 Task: Add Attachment from Google Drive to Card Card0000000011 in Board Board0000000003 in Workspace WS0000000001 in Trello. Add Cover Orange to Card Card0000000011 in Board Board0000000003 in Workspace WS0000000001 in Trello. Add "Add Label …" with "Title" Title0000000011 to Button Button0000000011 to Card Card0000000011 in Board Board0000000003 in Workspace WS0000000001 in Trello. Add Description DS0000000011 to Card Card0000000011 in Board Board0000000003 in Workspace WS0000000001 in Trello. Add Comment CM0000000011 to Card Card0000000011 in Board Board0000000003 in Workspace WS0000000001 in Trello
Action: Mouse moved to (331, 470)
Screenshot: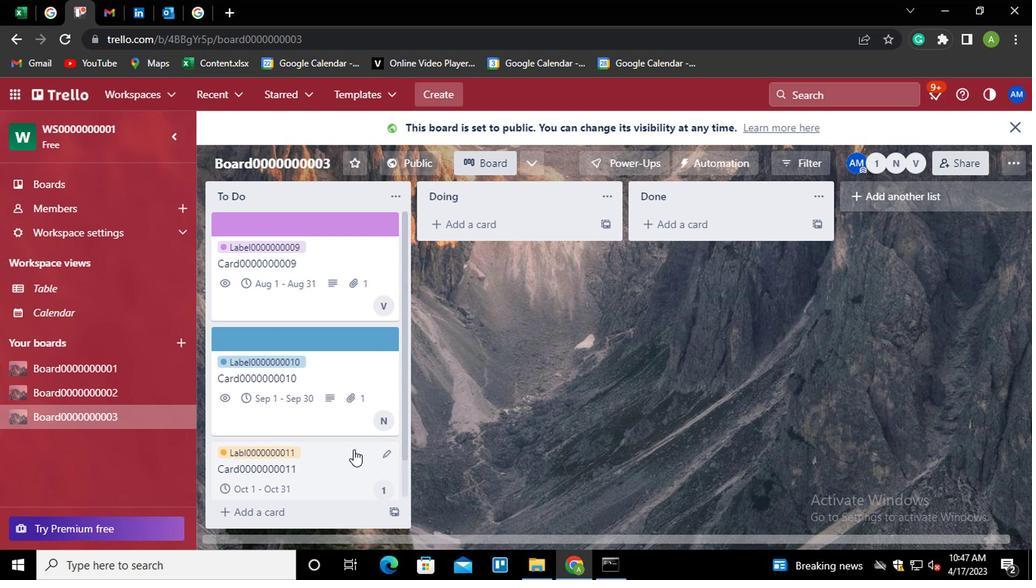 
Action: Mouse pressed left at (331, 470)
Screenshot: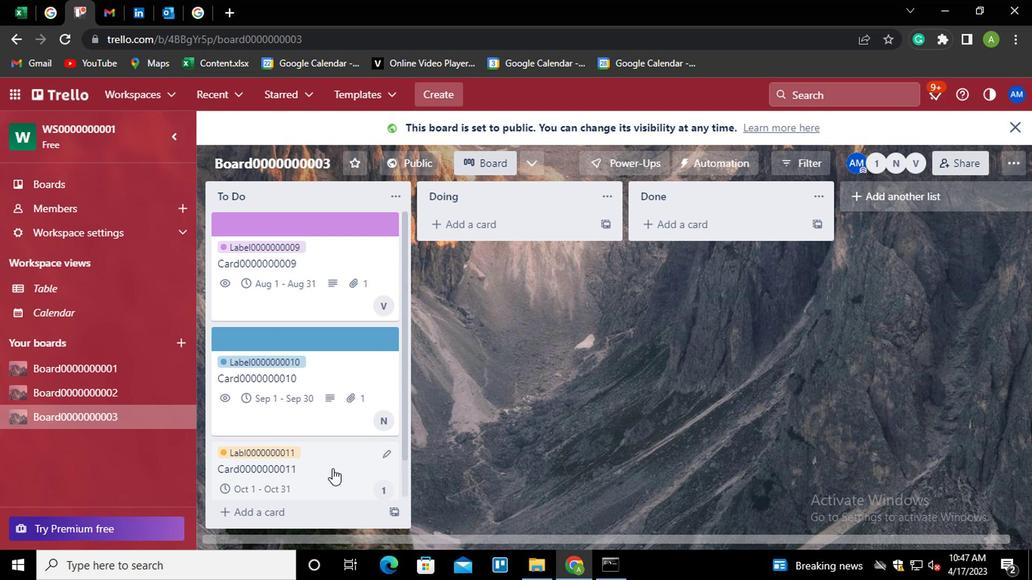 
Action: Mouse moved to (712, 390)
Screenshot: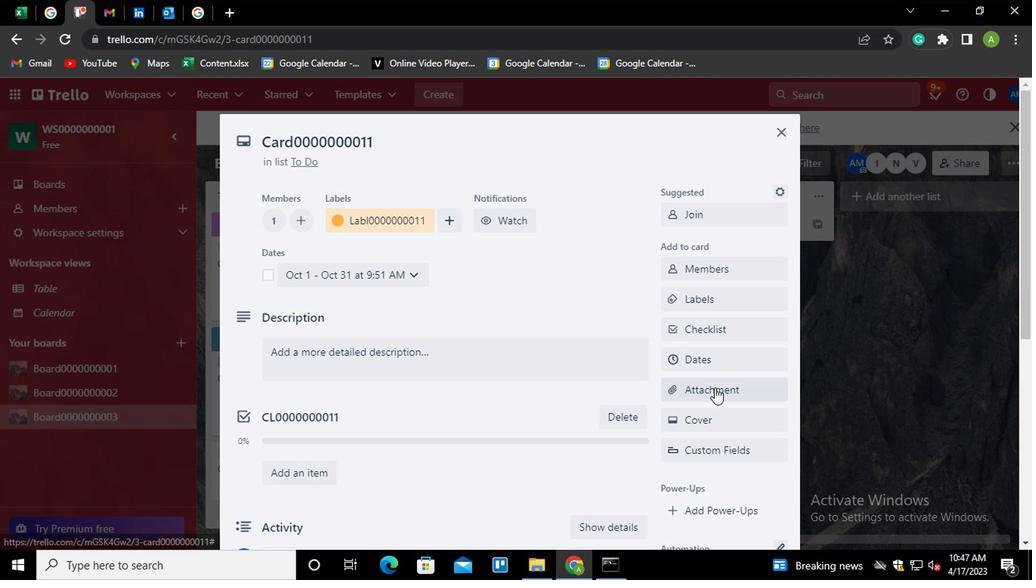 
Action: Mouse pressed left at (712, 390)
Screenshot: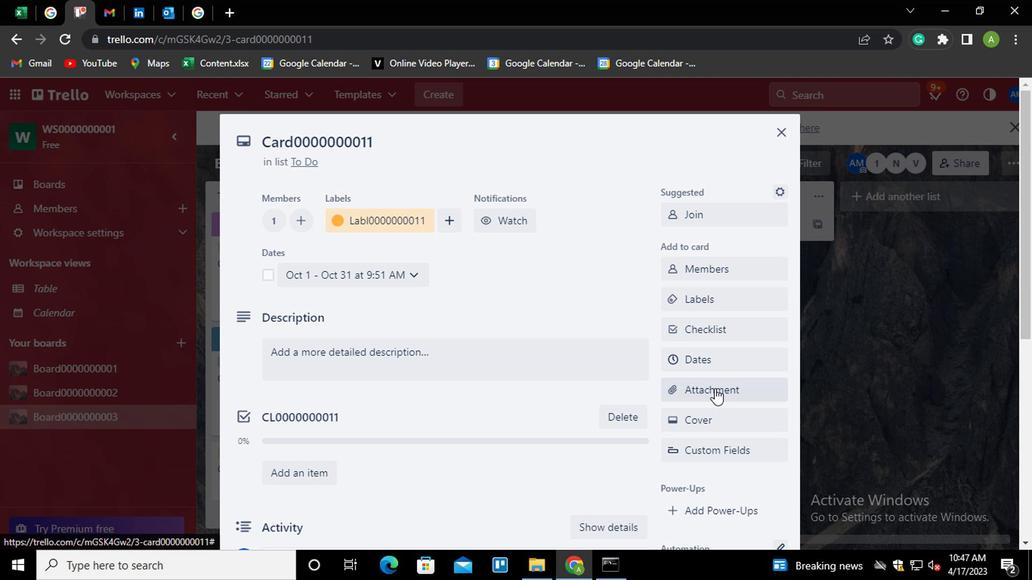 
Action: Mouse moved to (686, 214)
Screenshot: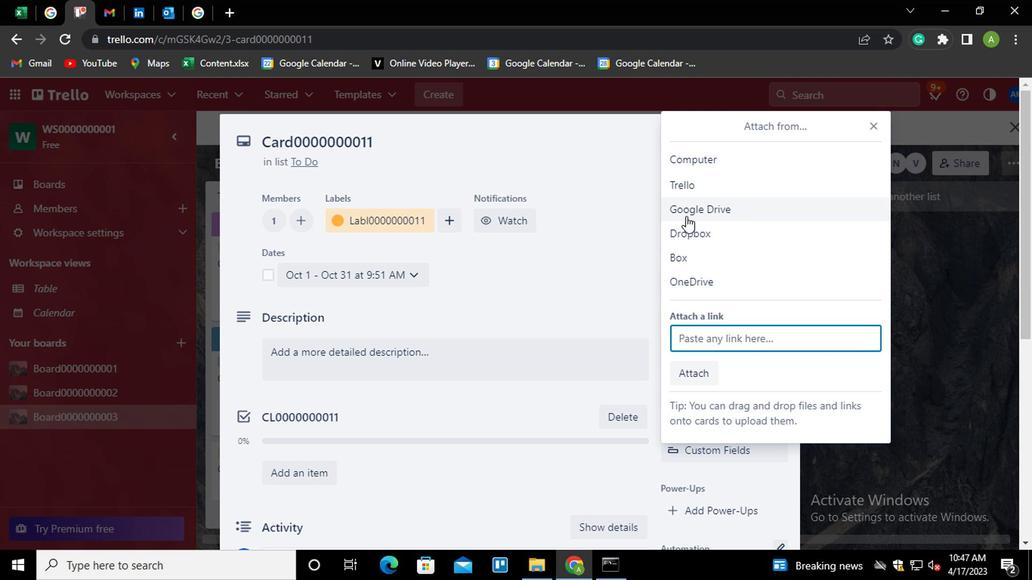 
Action: Mouse pressed left at (686, 214)
Screenshot: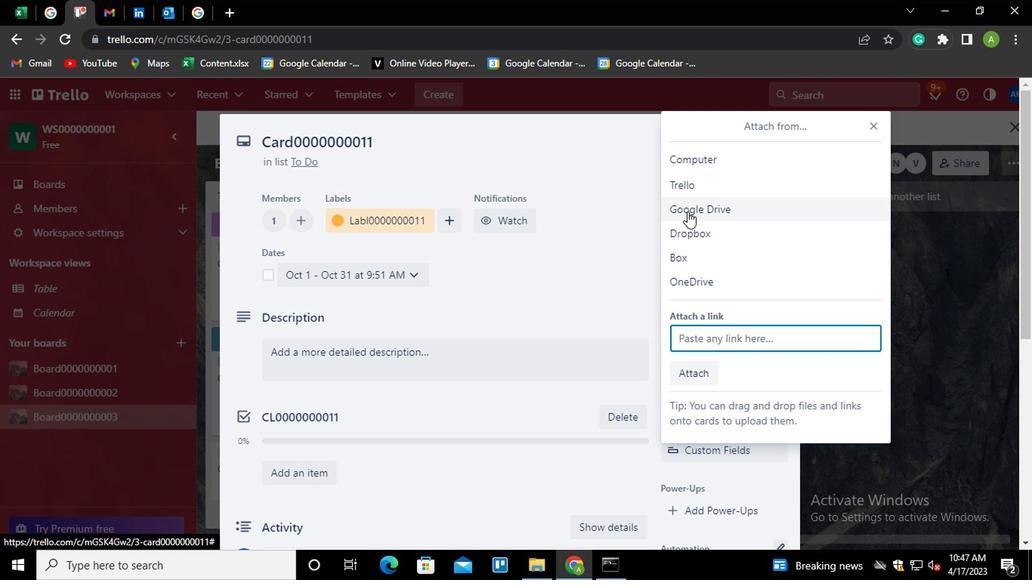 
Action: Mouse moved to (278, 324)
Screenshot: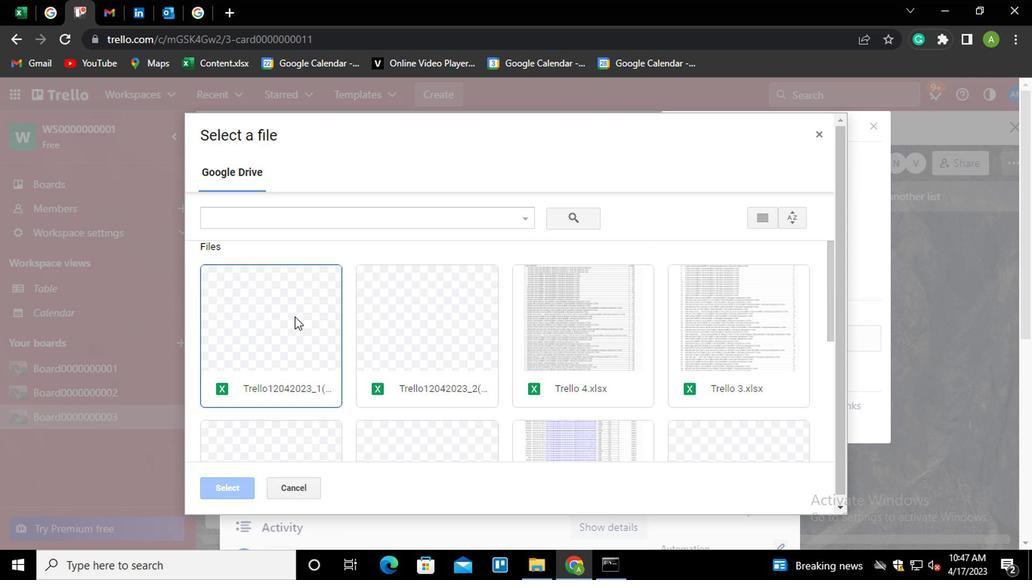 
Action: Mouse pressed left at (278, 324)
Screenshot: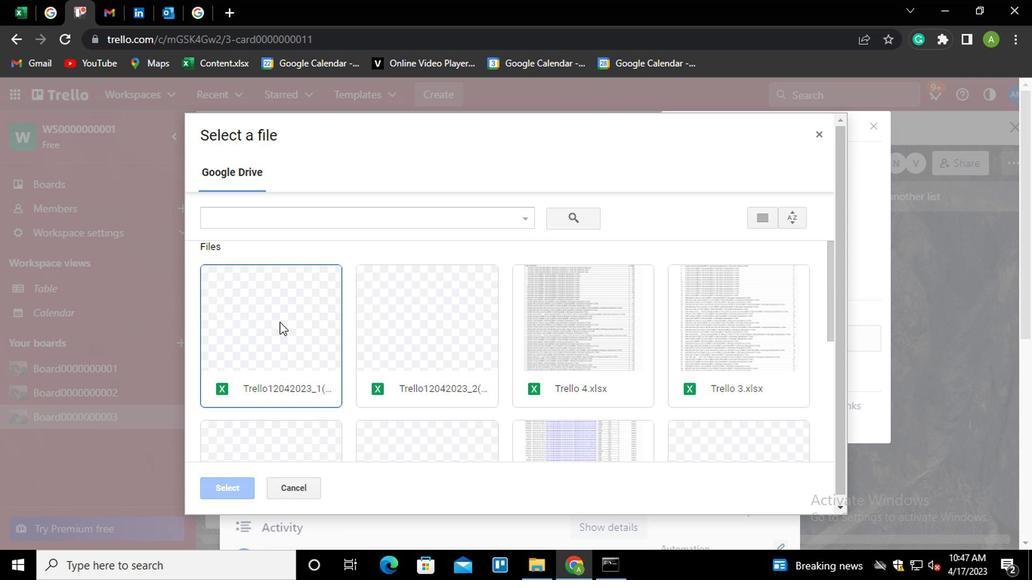 
Action: Mouse moved to (235, 481)
Screenshot: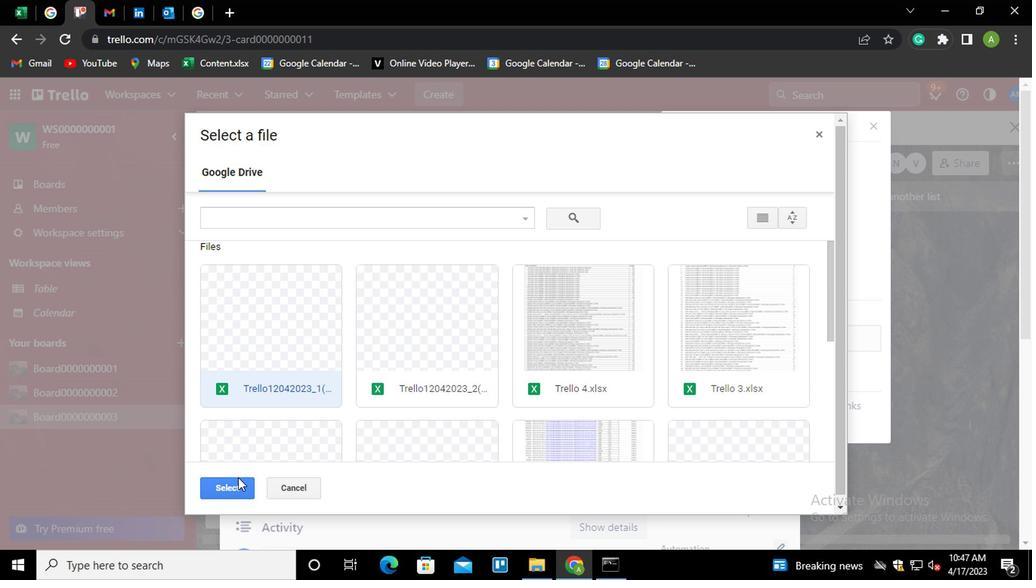 
Action: Mouse pressed left at (235, 481)
Screenshot: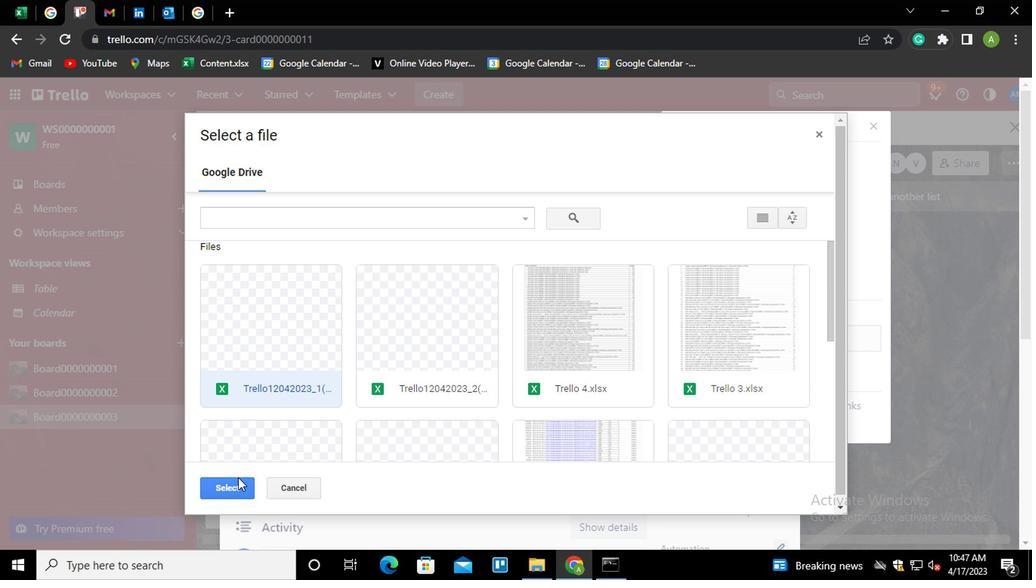 
Action: Mouse moved to (696, 421)
Screenshot: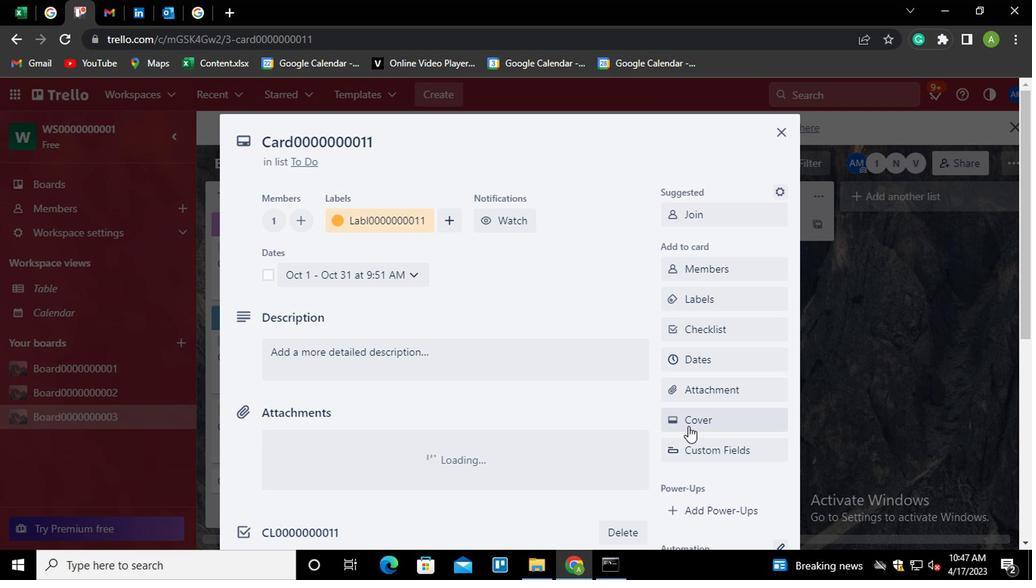 
Action: Mouse pressed left at (696, 421)
Screenshot: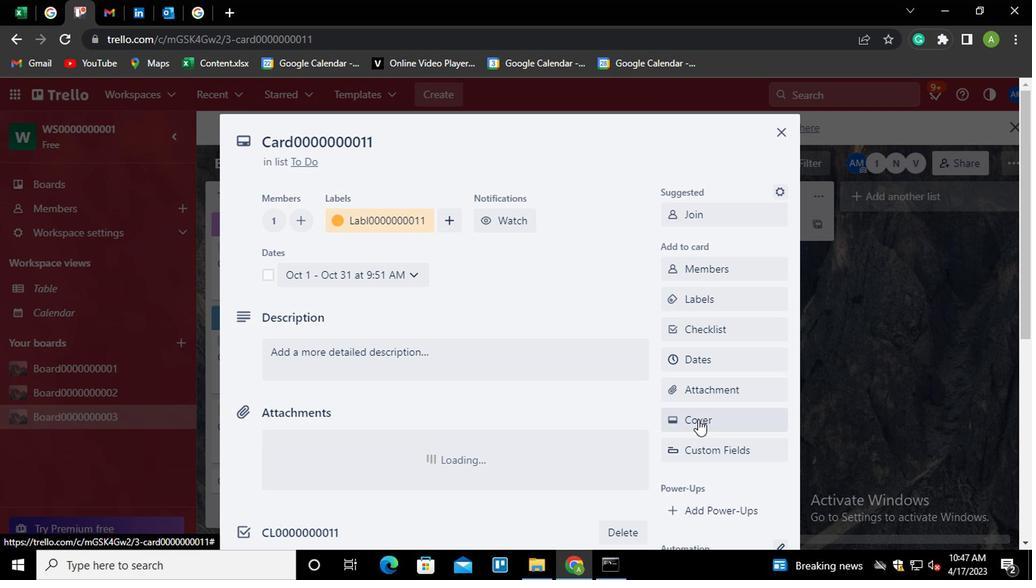 
Action: Mouse moved to (781, 253)
Screenshot: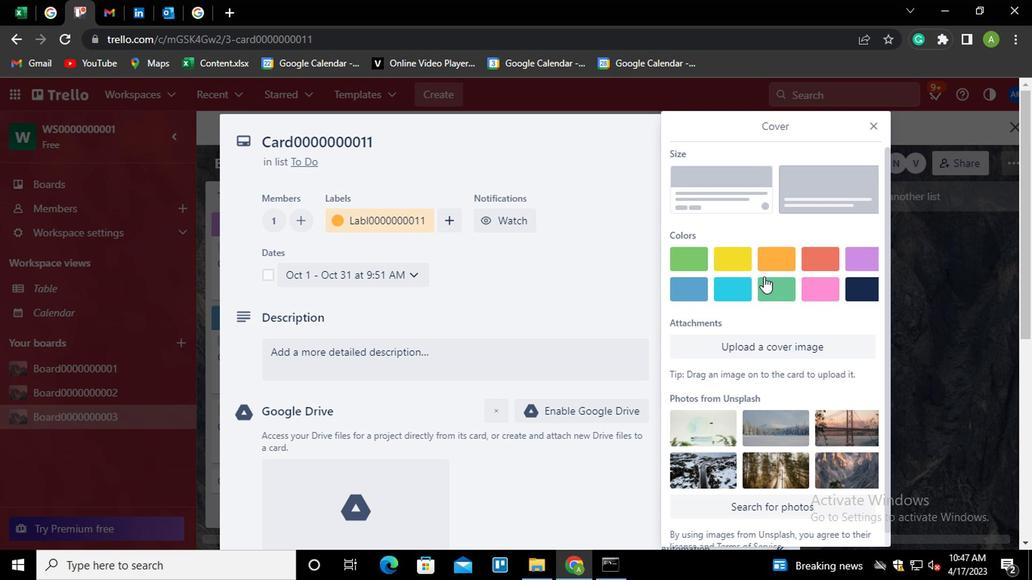 
Action: Mouse pressed left at (781, 253)
Screenshot: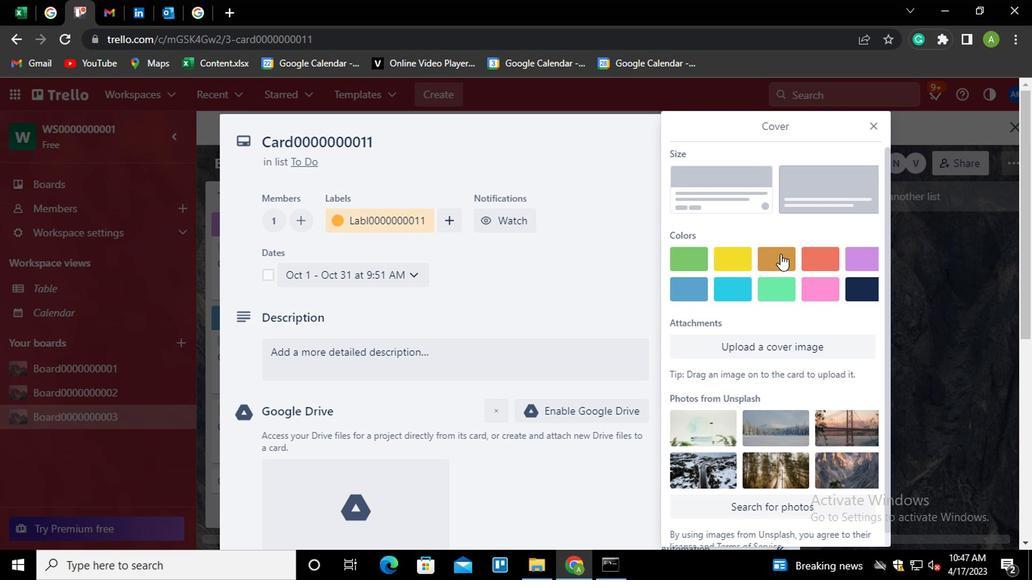 
Action: Mouse moved to (608, 271)
Screenshot: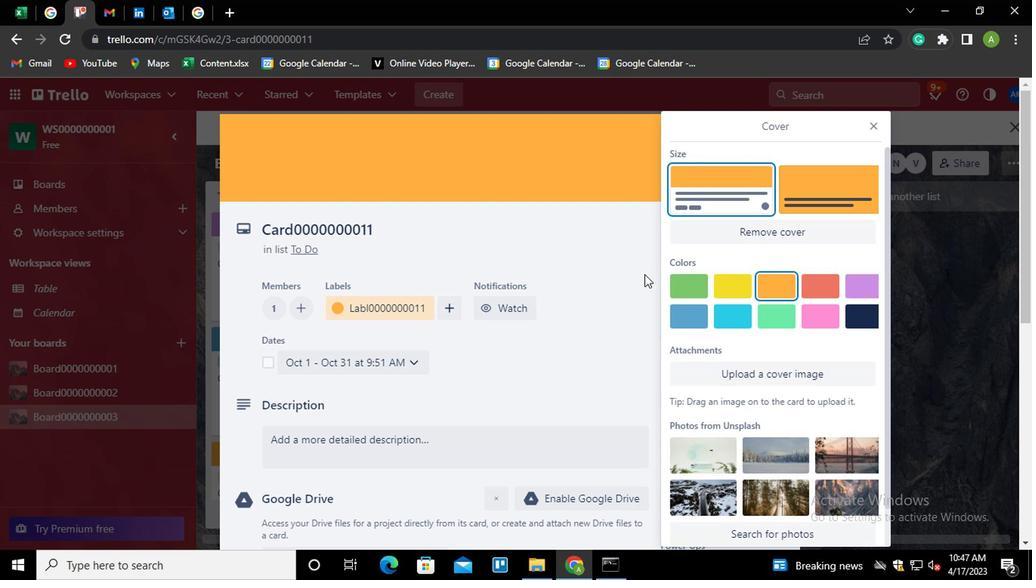
Action: Mouse pressed left at (608, 271)
Screenshot: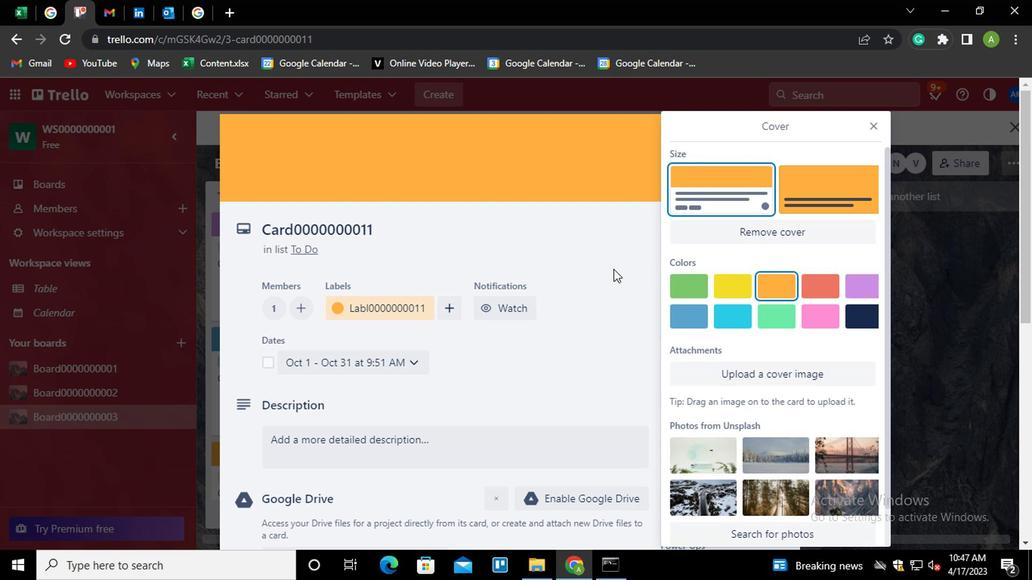 
Action: Mouse moved to (728, 476)
Screenshot: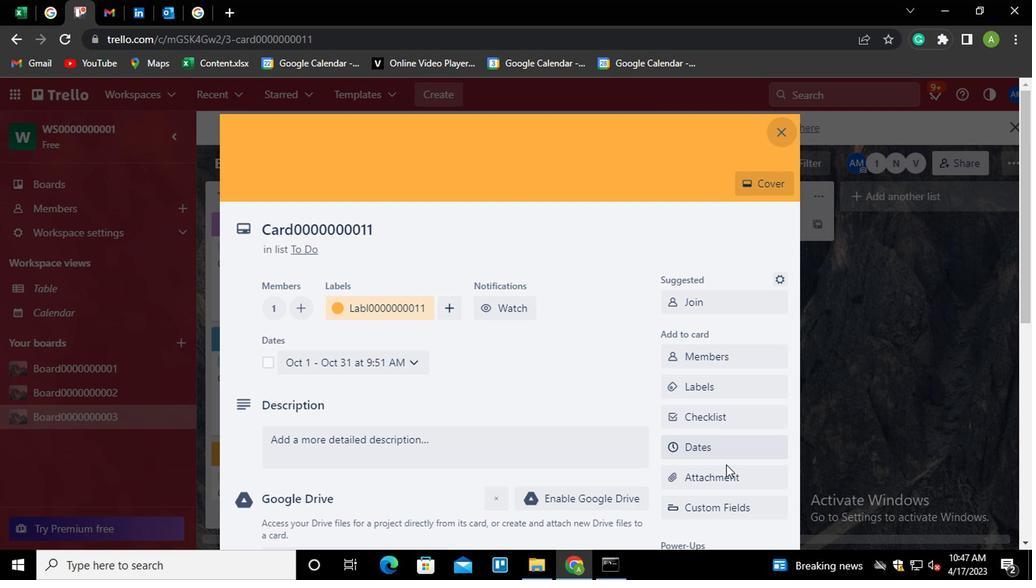 
Action: Mouse scrolled (728, 475) with delta (0, 0)
Screenshot: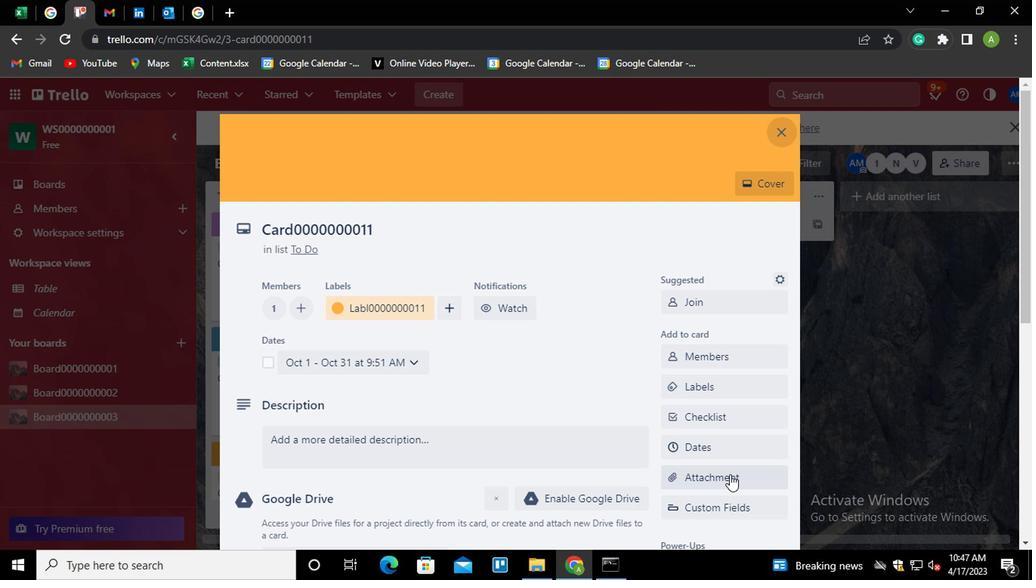 
Action: Mouse scrolled (728, 475) with delta (0, 0)
Screenshot: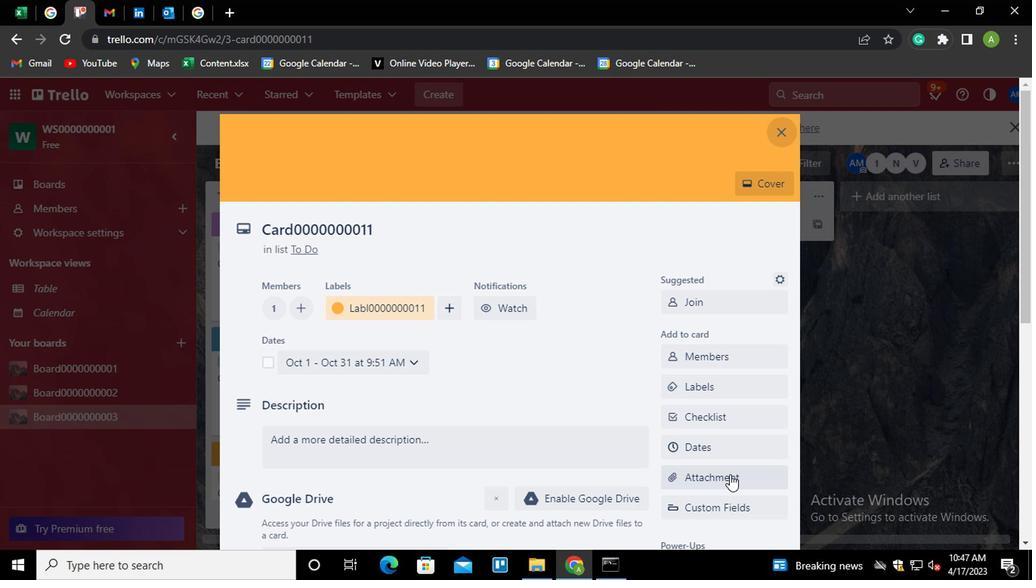 
Action: Mouse moved to (710, 443)
Screenshot: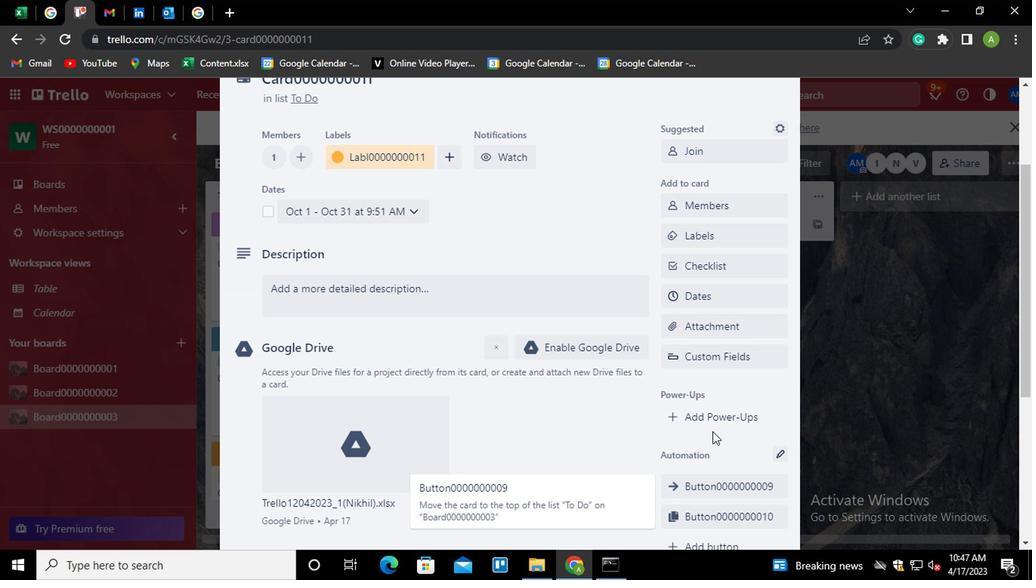 
Action: Mouse scrolled (710, 442) with delta (0, -1)
Screenshot: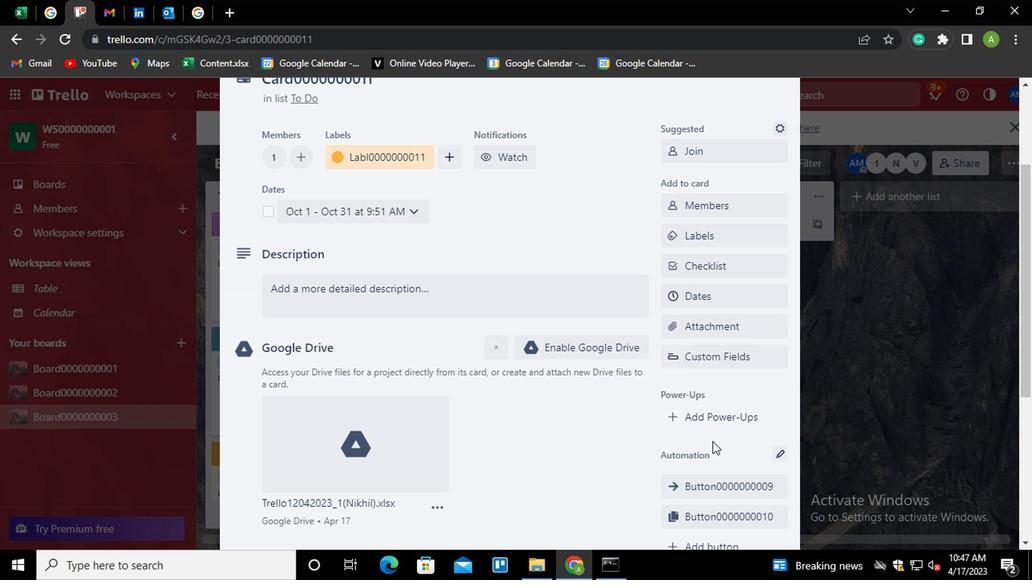 
Action: Mouse moved to (709, 467)
Screenshot: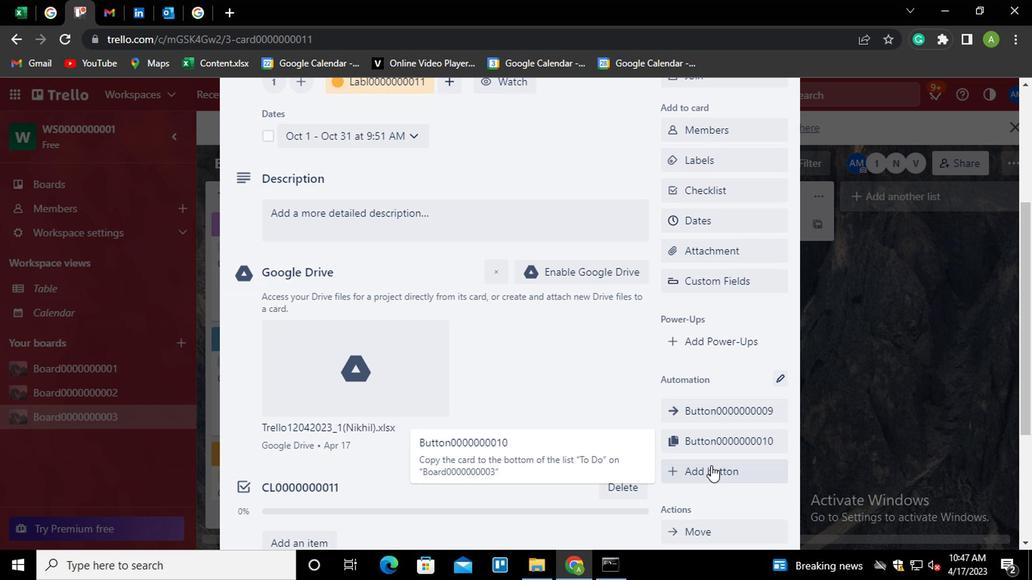 
Action: Mouse pressed left at (709, 467)
Screenshot: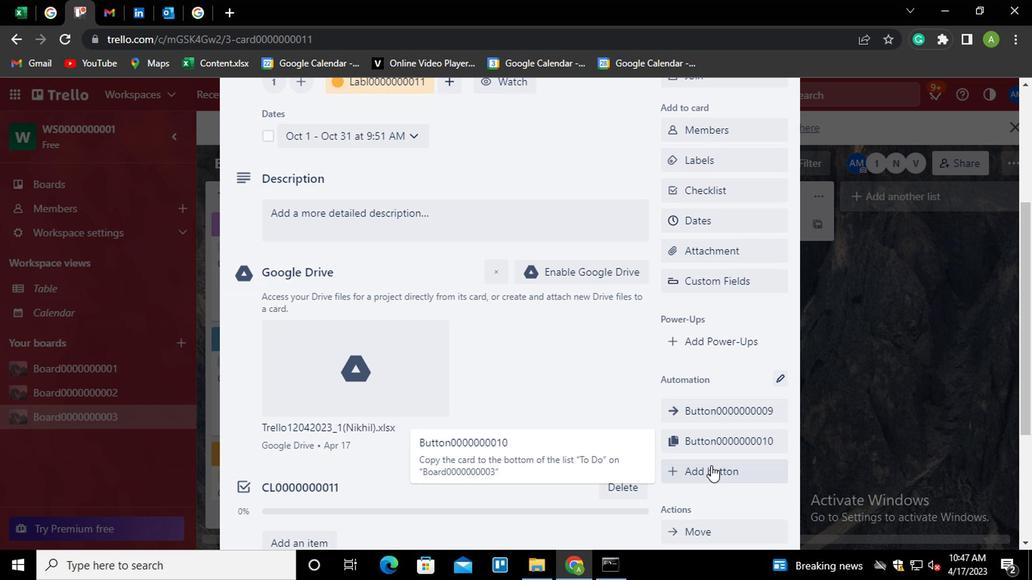 
Action: Mouse moved to (719, 256)
Screenshot: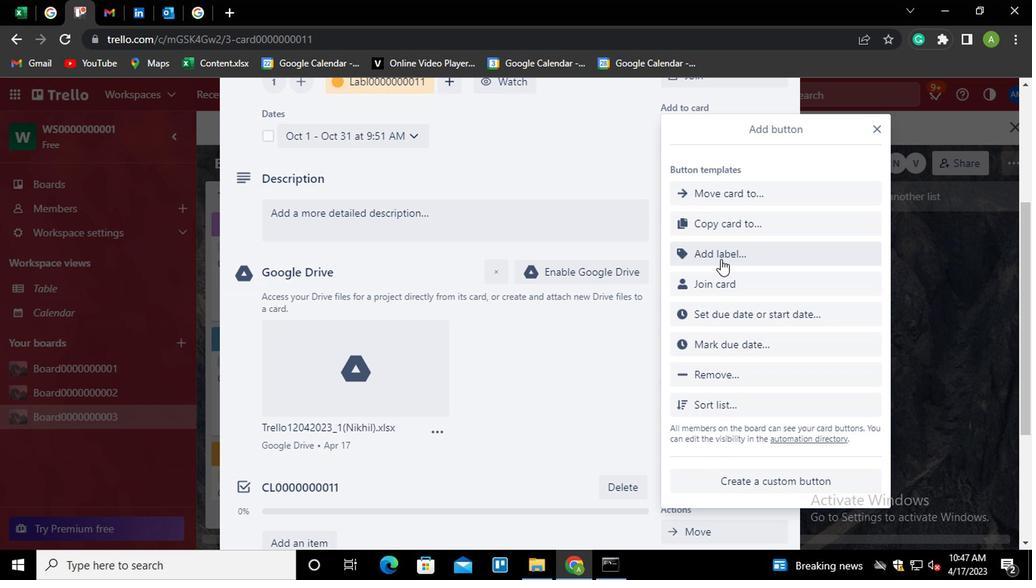 
Action: Mouse pressed left at (719, 256)
Screenshot: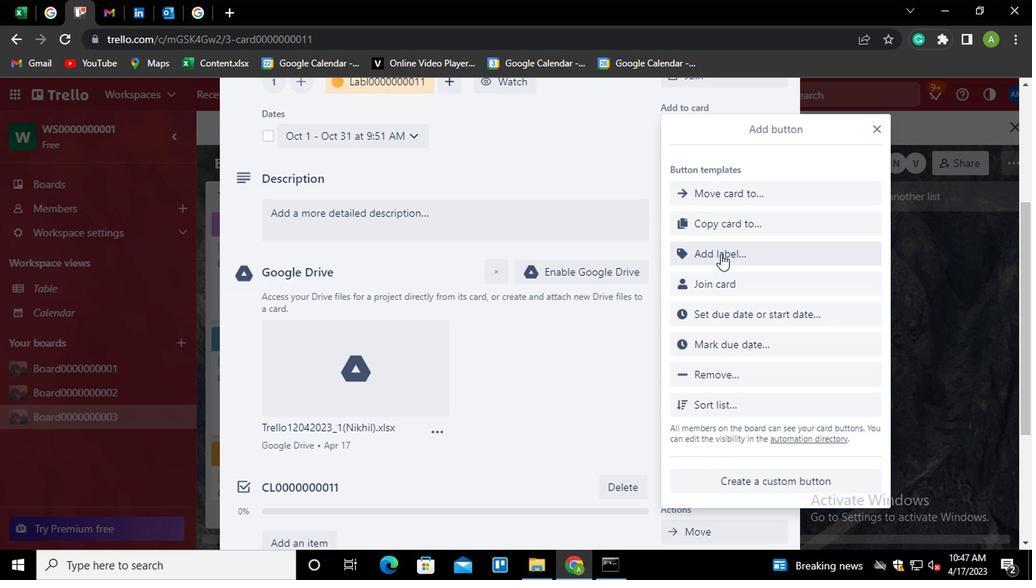 
Action: Mouse moved to (723, 245)
Screenshot: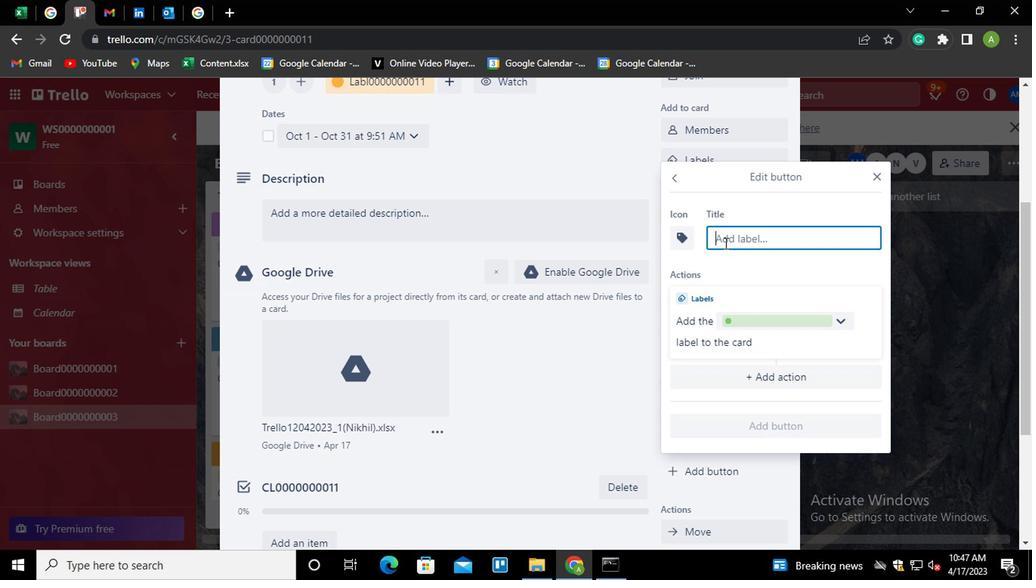 
Action: Mouse pressed left at (723, 245)
Screenshot: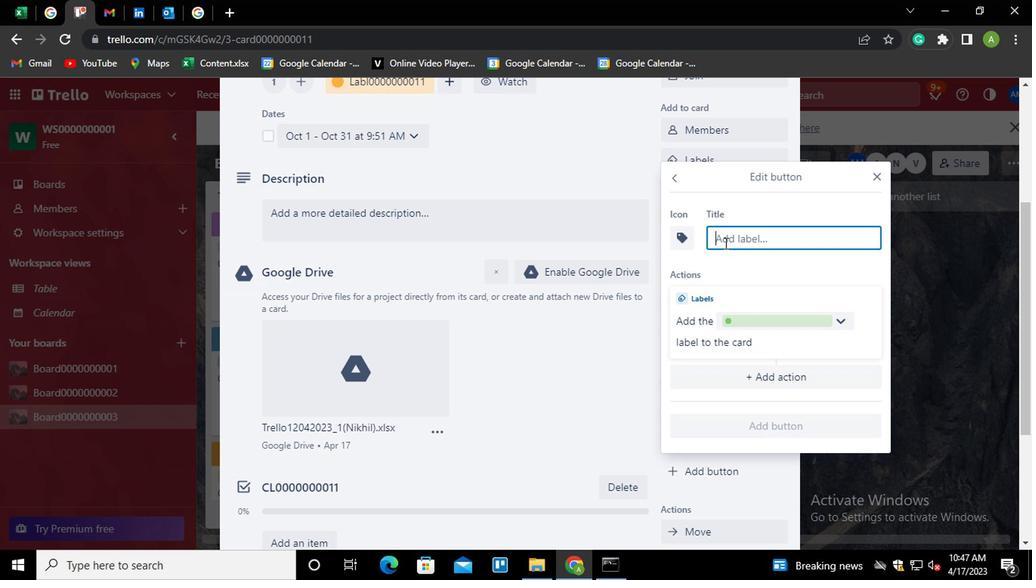 
Action: Key pressed <Key.shift>TITLE0000000011
Screenshot: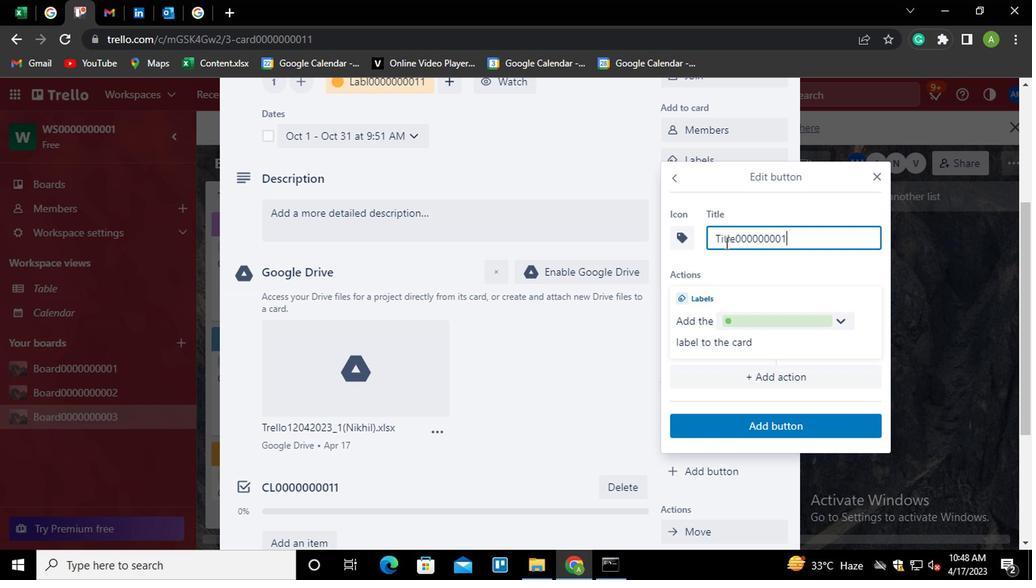 
Action: Mouse moved to (758, 430)
Screenshot: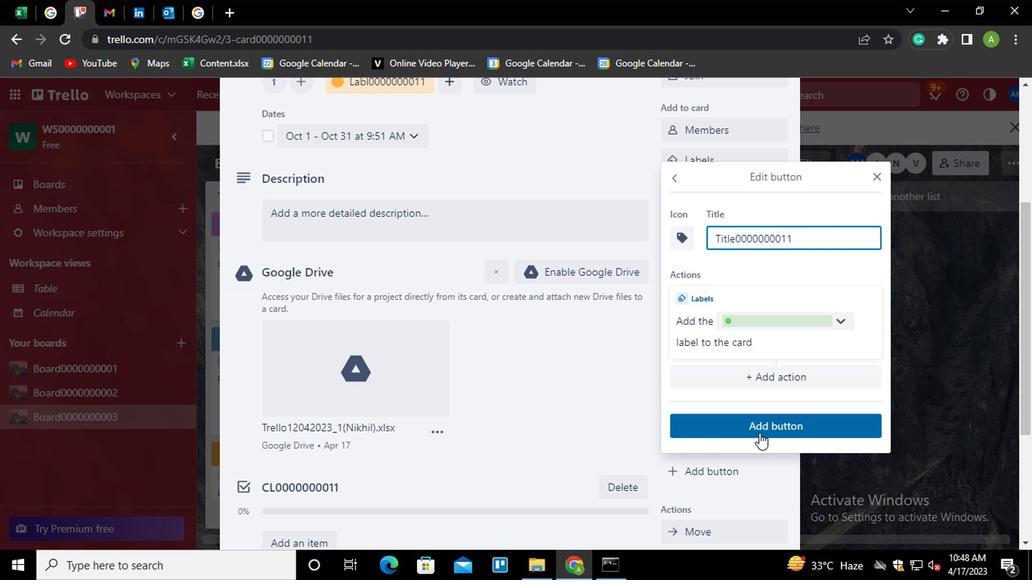
Action: Mouse pressed left at (758, 430)
Screenshot: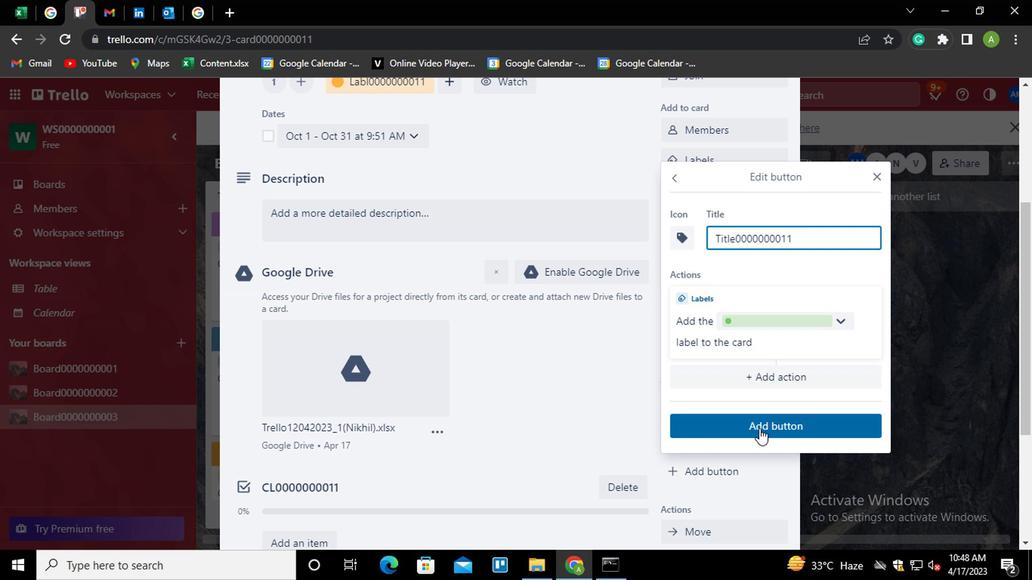
Action: Mouse moved to (349, 229)
Screenshot: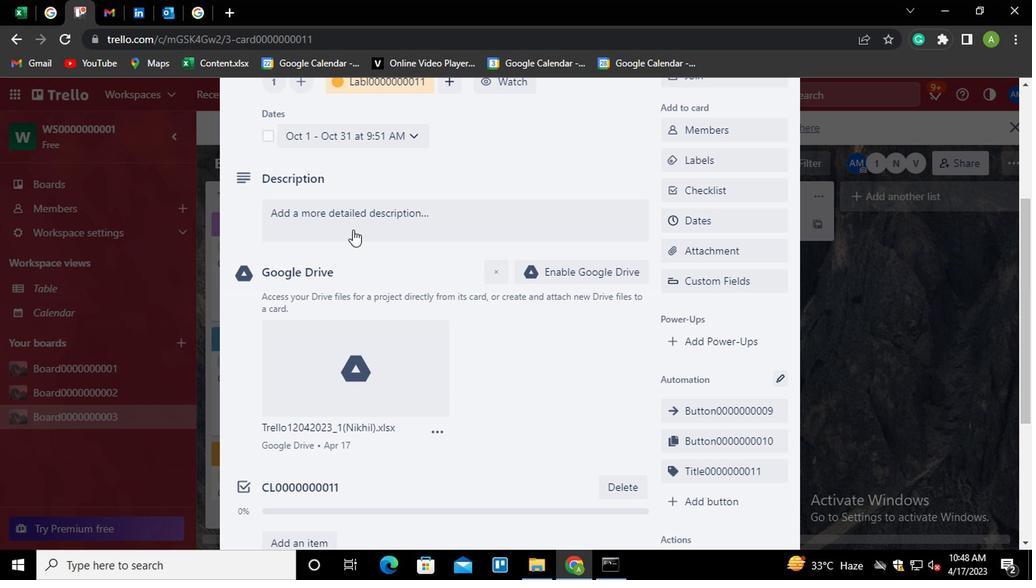 
Action: Mouse pressed left at (349, 229)
Screenshot: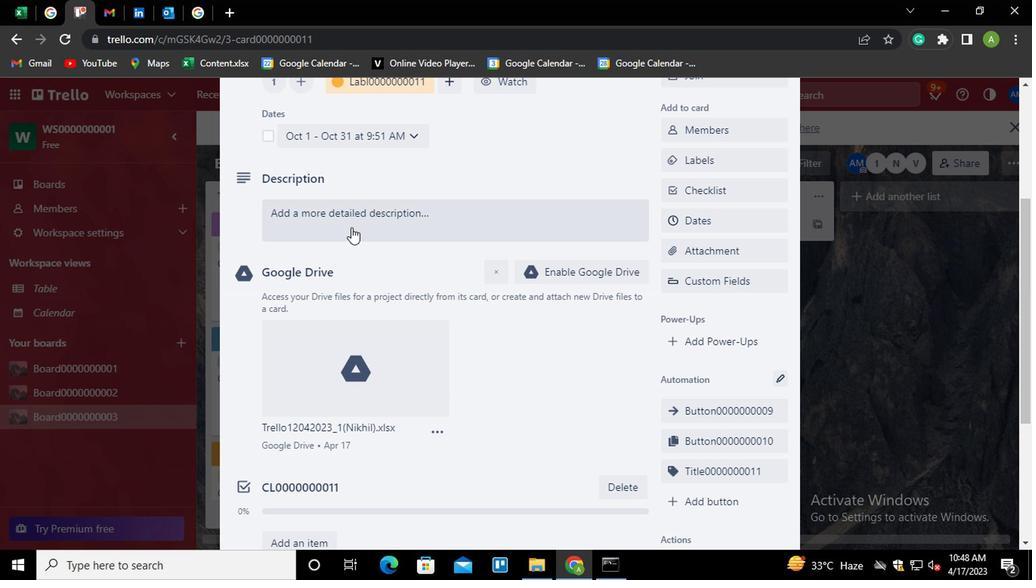 
Action: Mouse moved to (356, 242)
Screenshot: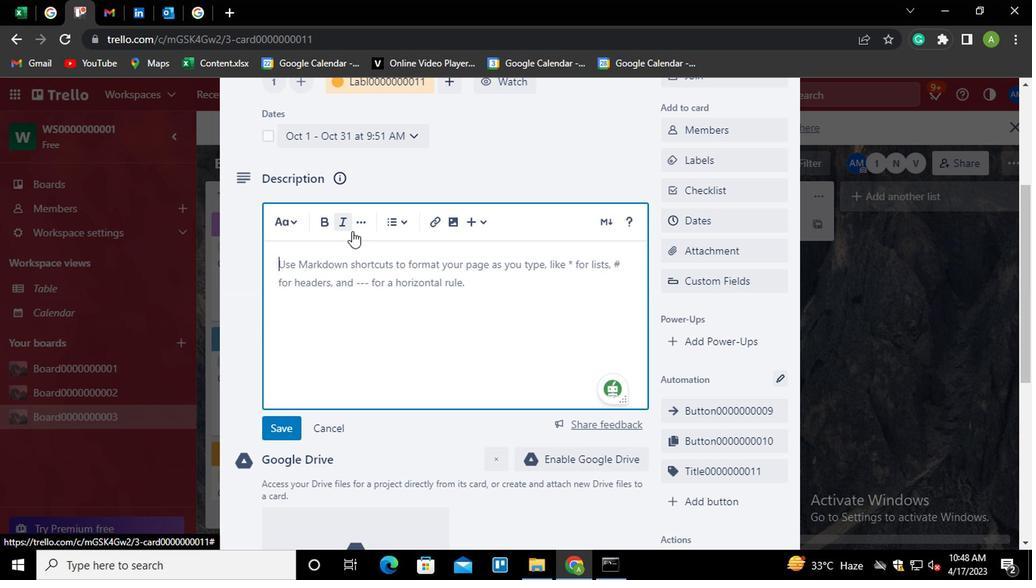 
Action: Key pressed <Key.shift>DS0000000011
Screenshot: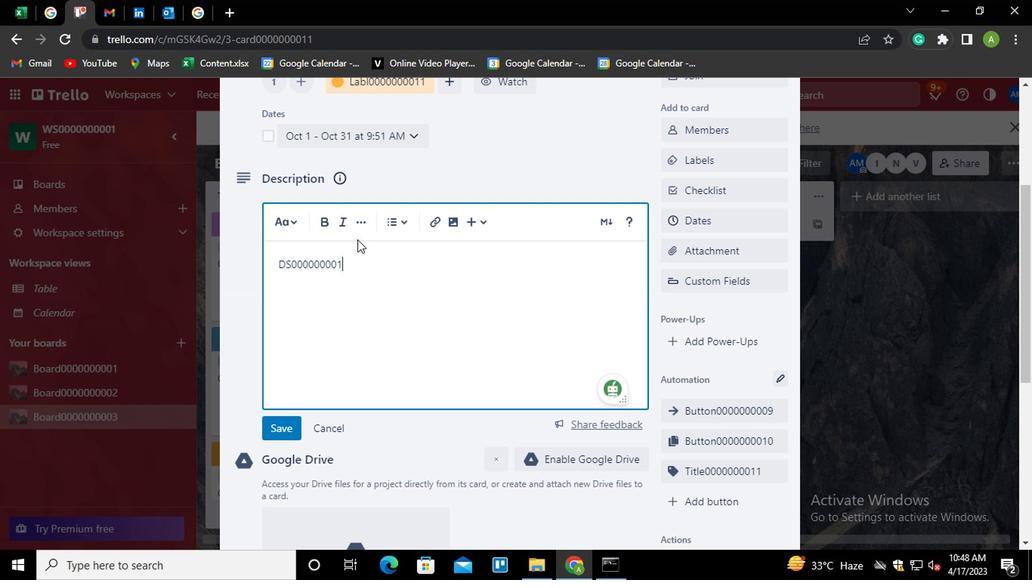 
Action: Mouse moved to (279, 433)
Screenshot: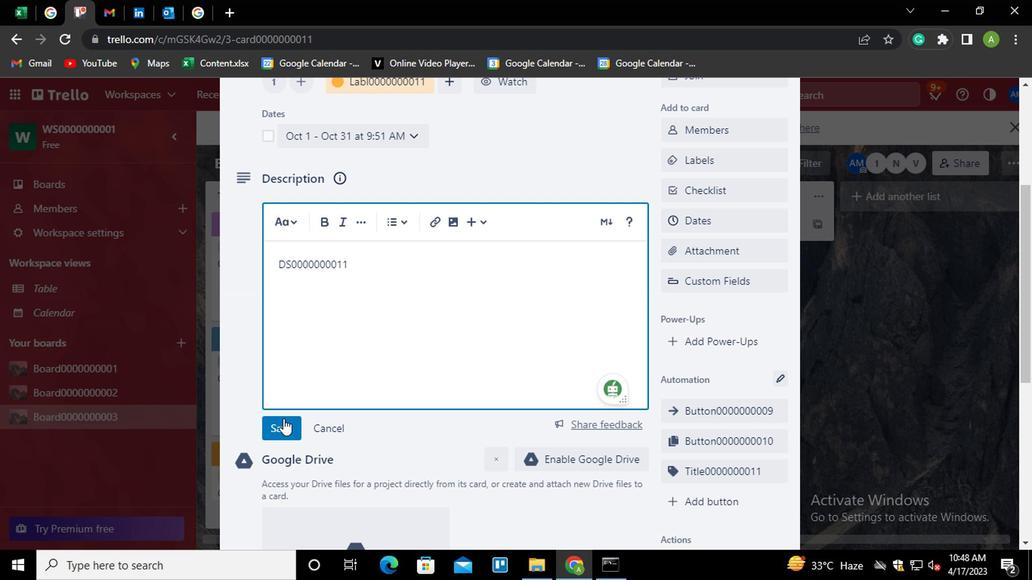 
Action: Mouse pressed left at (279, 433)
Screenshot: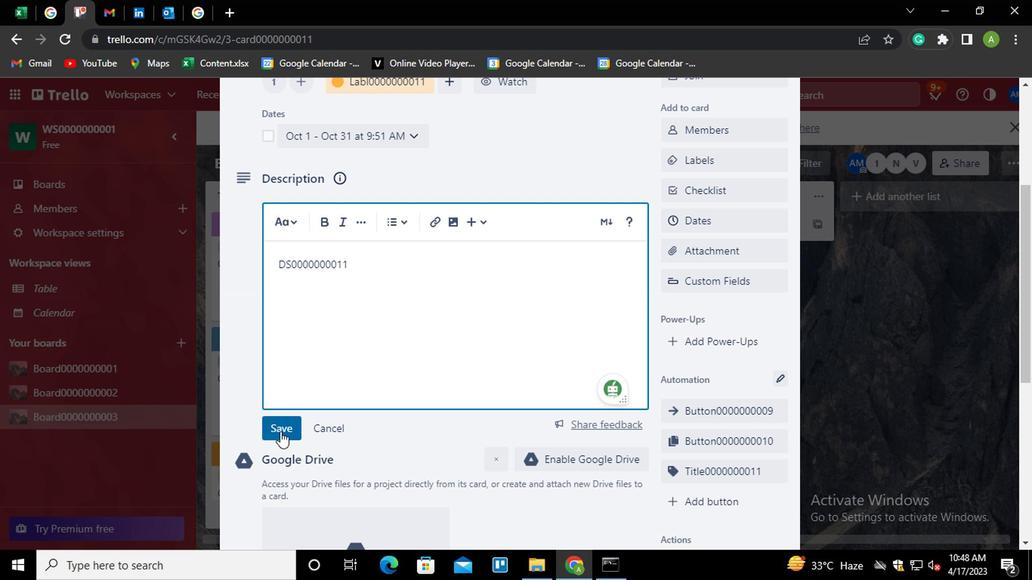
Action: Mouse moved to (325, 523)
Screenshot: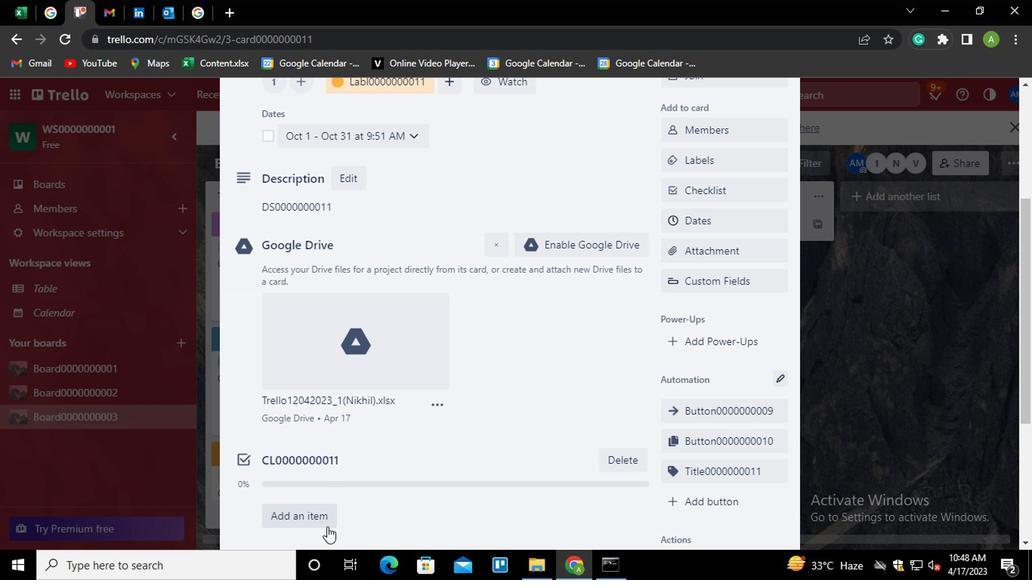 
Action: Mouse scrolled (325, 522) with delta (0, 0)
Screenshot: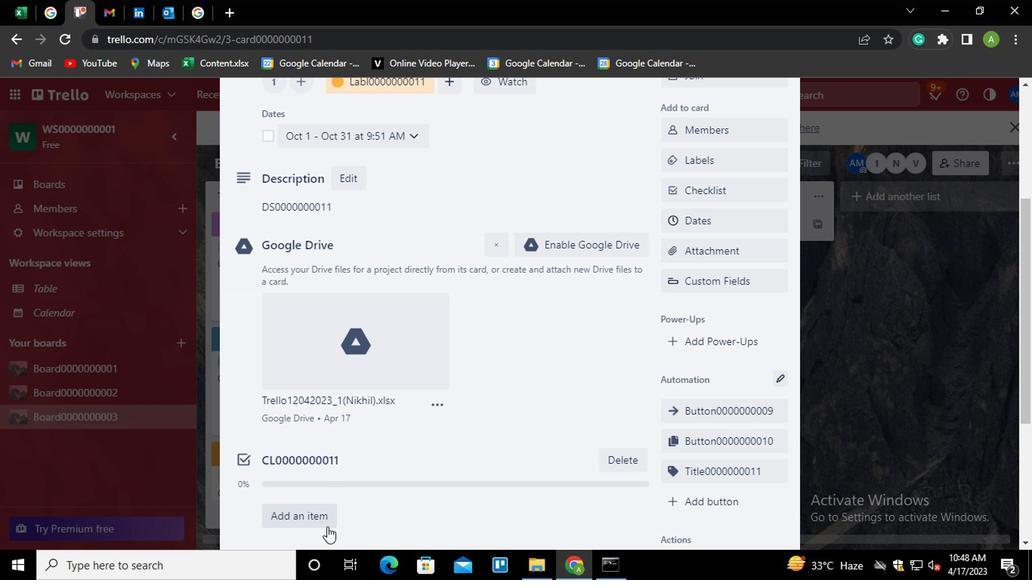 
Action: Mouse scrolled (325, 522) with delta (0, 0)
Screenshot: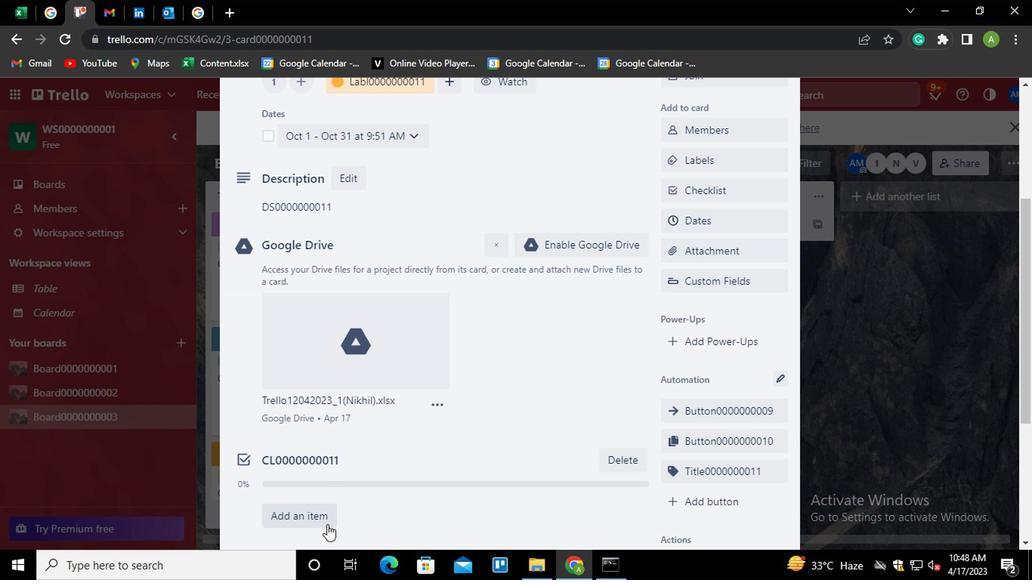 
Action: Mouse scrolled (325, 522) with delta (0, 0)
Screenshot: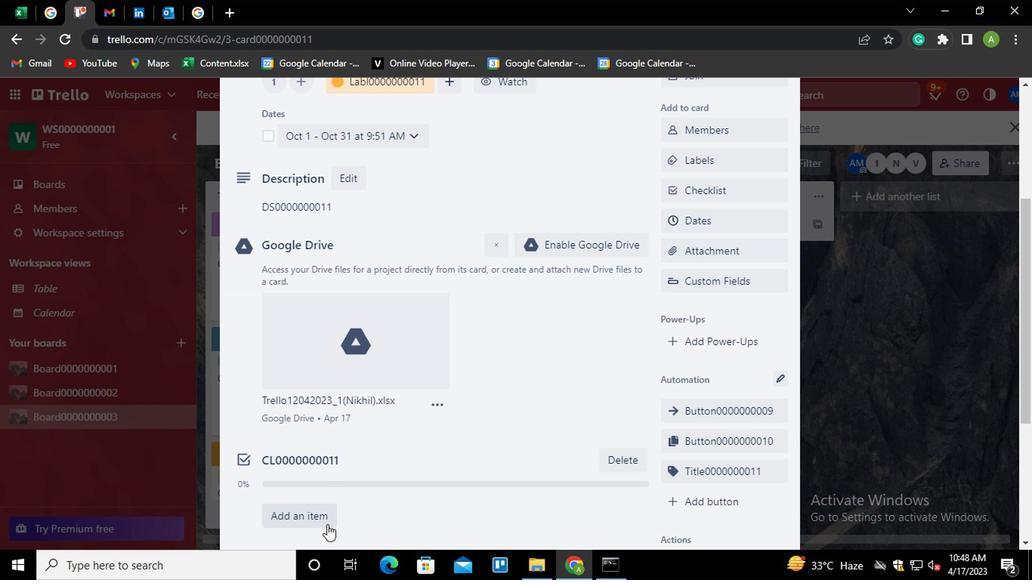 
Action: Mouse scrolled (325, 522) with delta (0, 0)
Screenshot: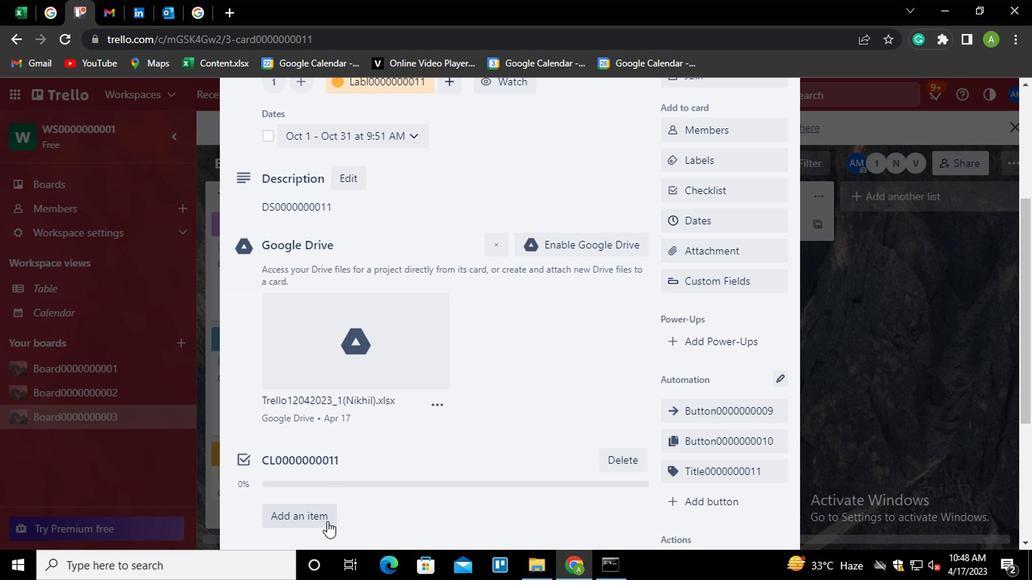 
Action: Mouse moved to (299, 368)
Screenshot: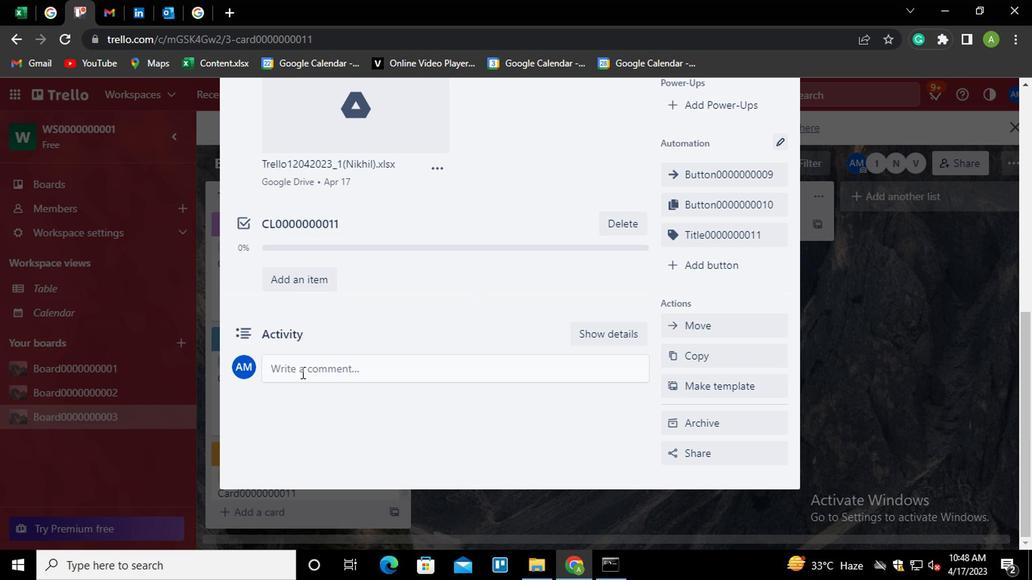 
Action: Mouse pressed left at (299, 368)
Screenshot: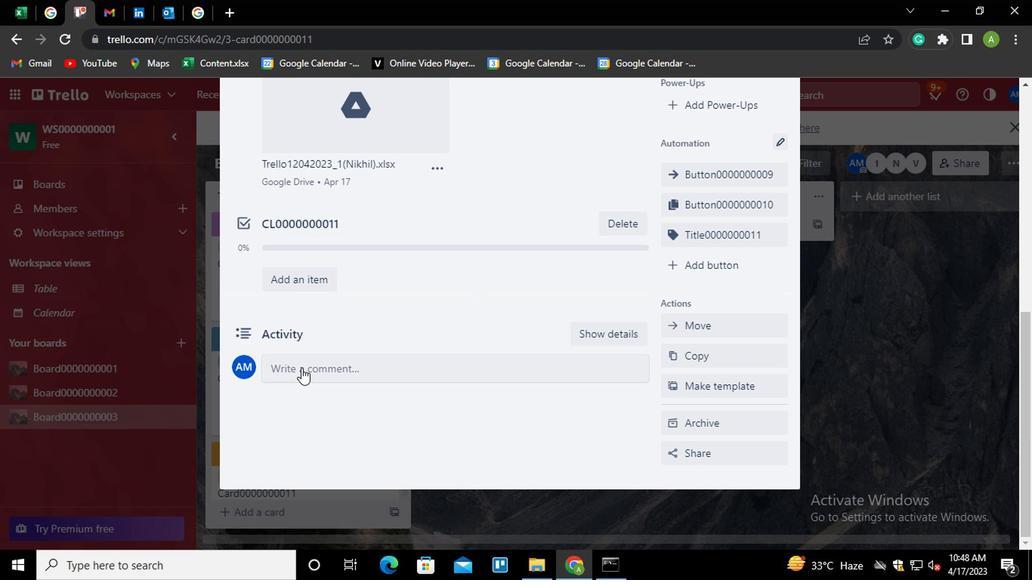 
Action: Mouse moved to (316, 393)
Screenshot: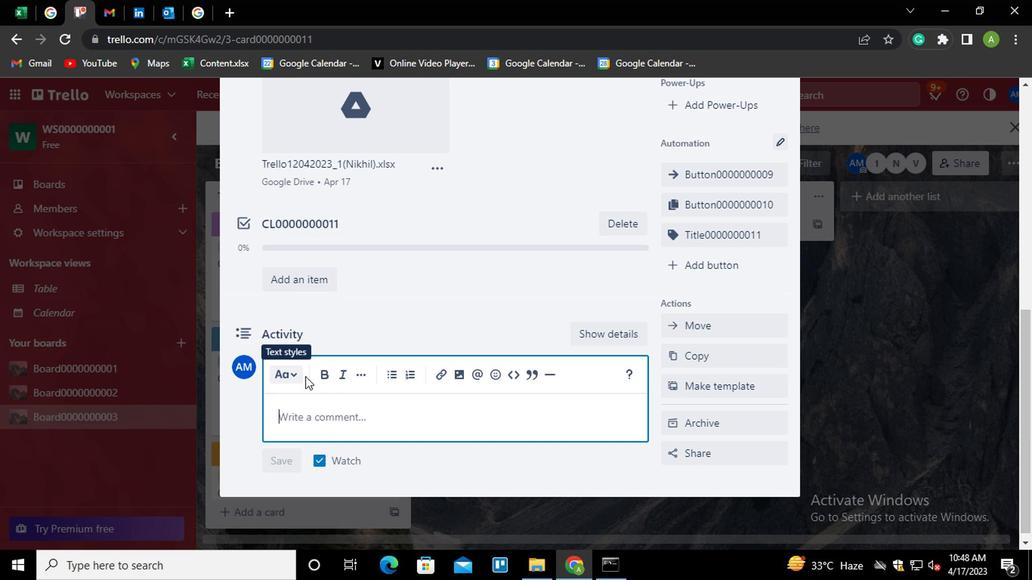 
Action: Key pressed <Key.shift>
Screenshot: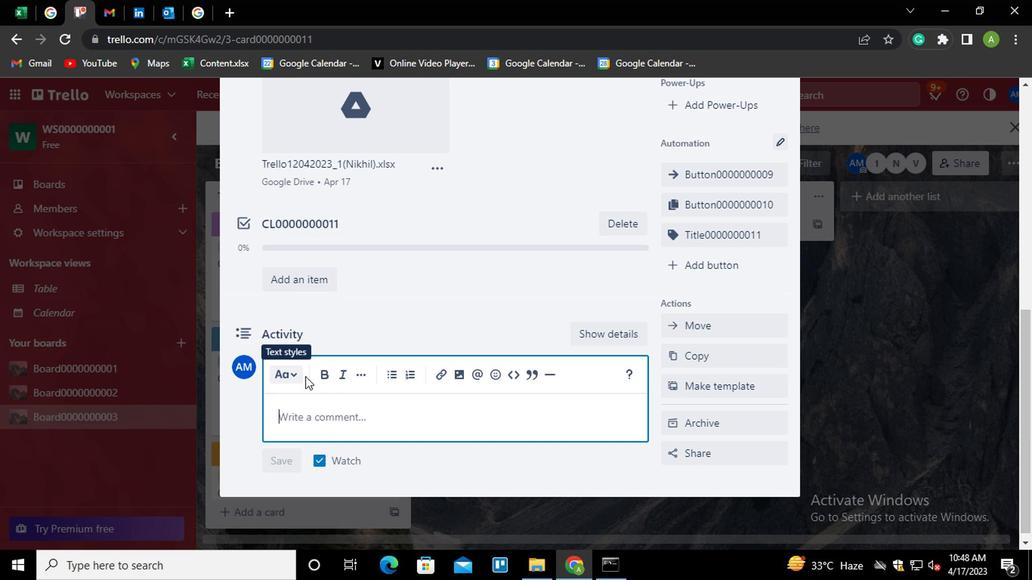 
Action: Mouse moved to (330, 407)
Screenshot: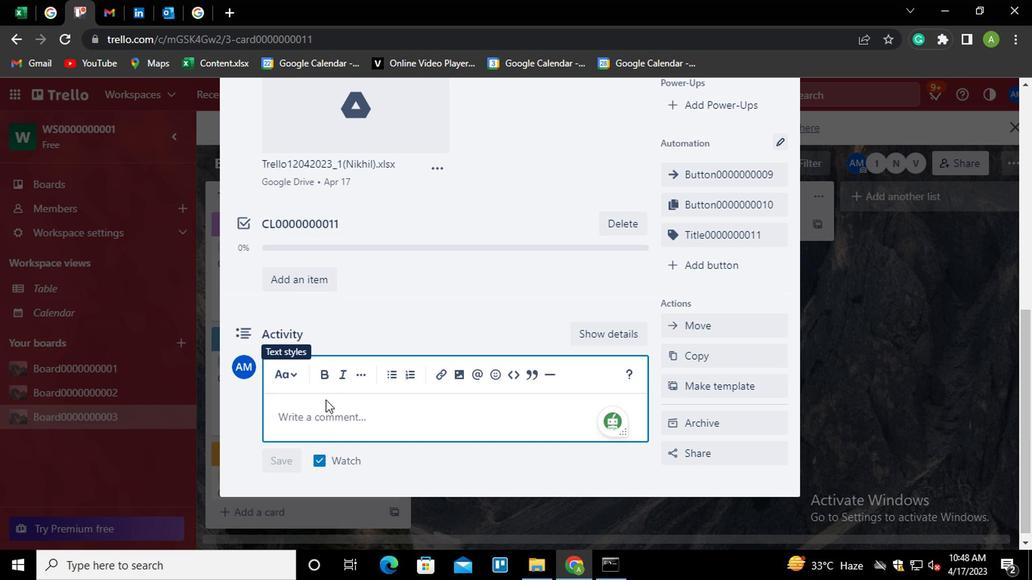 
Action: Key pressed CM0000000011
Screenshot: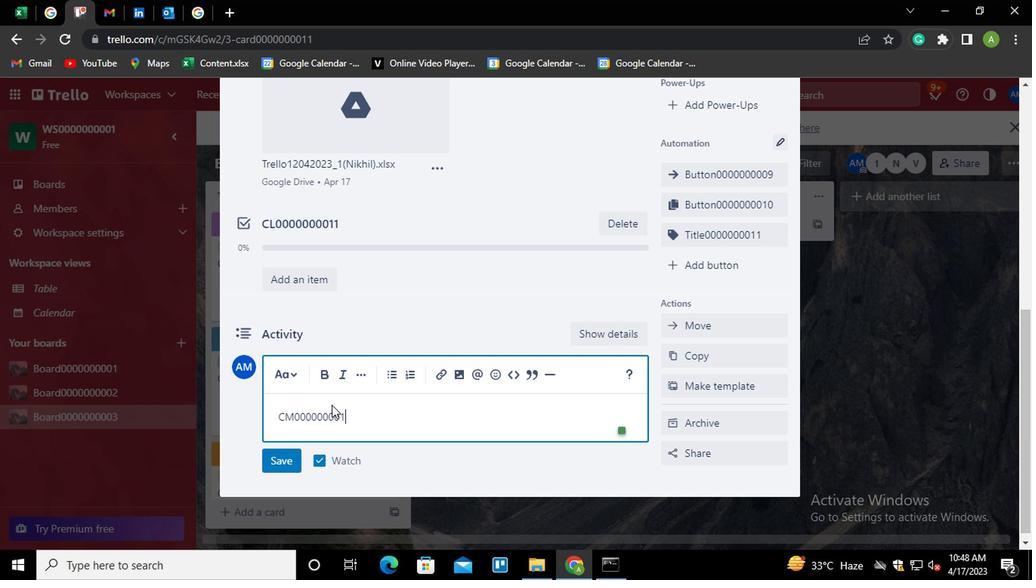 
Action: Mouse moved to (285, 462)
Screenshot: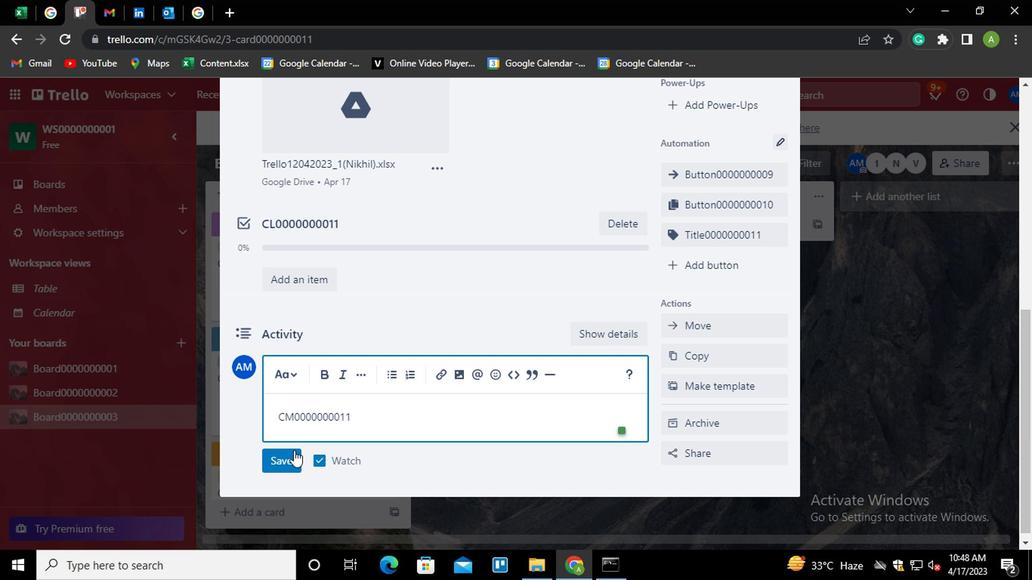
Action: Mouse pressed left at (285, 462)
Screenshot: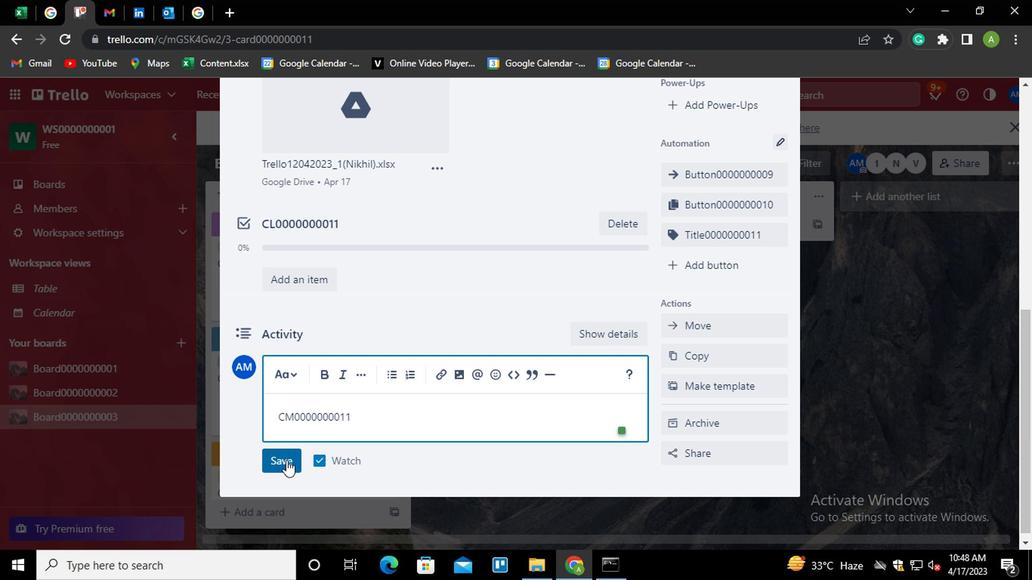 
Action: Mouse moved to (292, 472)
Screenshot: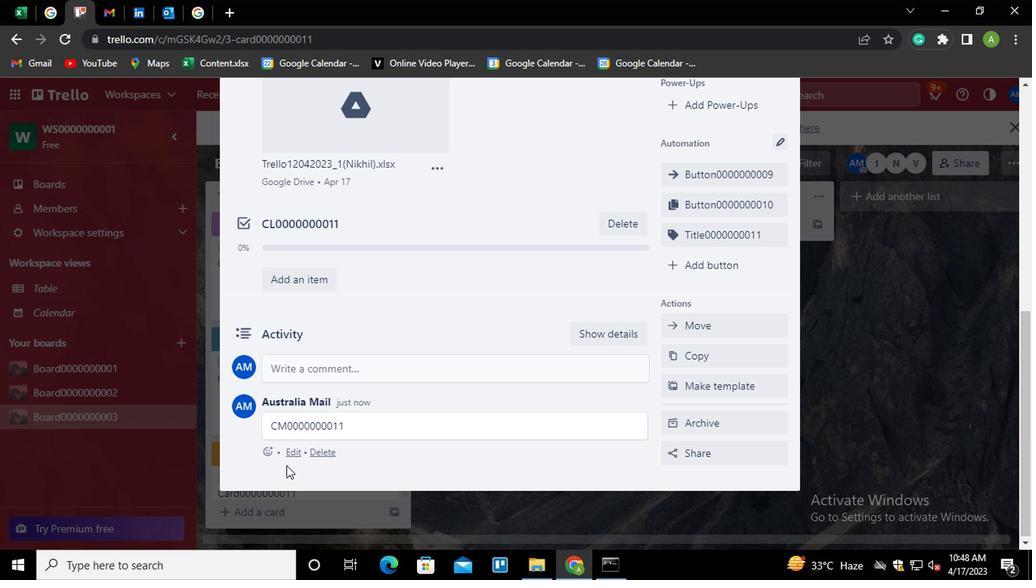 
